 Task: In the description "Product Issue" apply a "Smileys & People".
Action: Mouse moved to (194, 526)
Screenshot: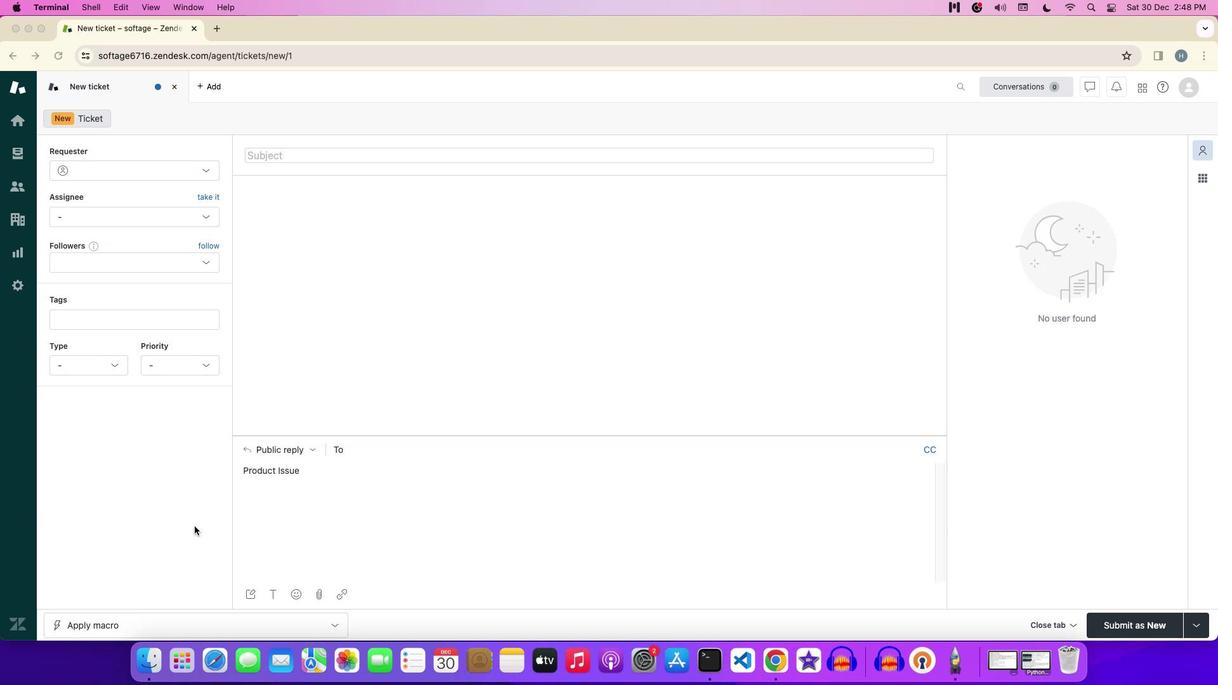 
Action: Mouse pressed left at (194, 526)
Screenshot: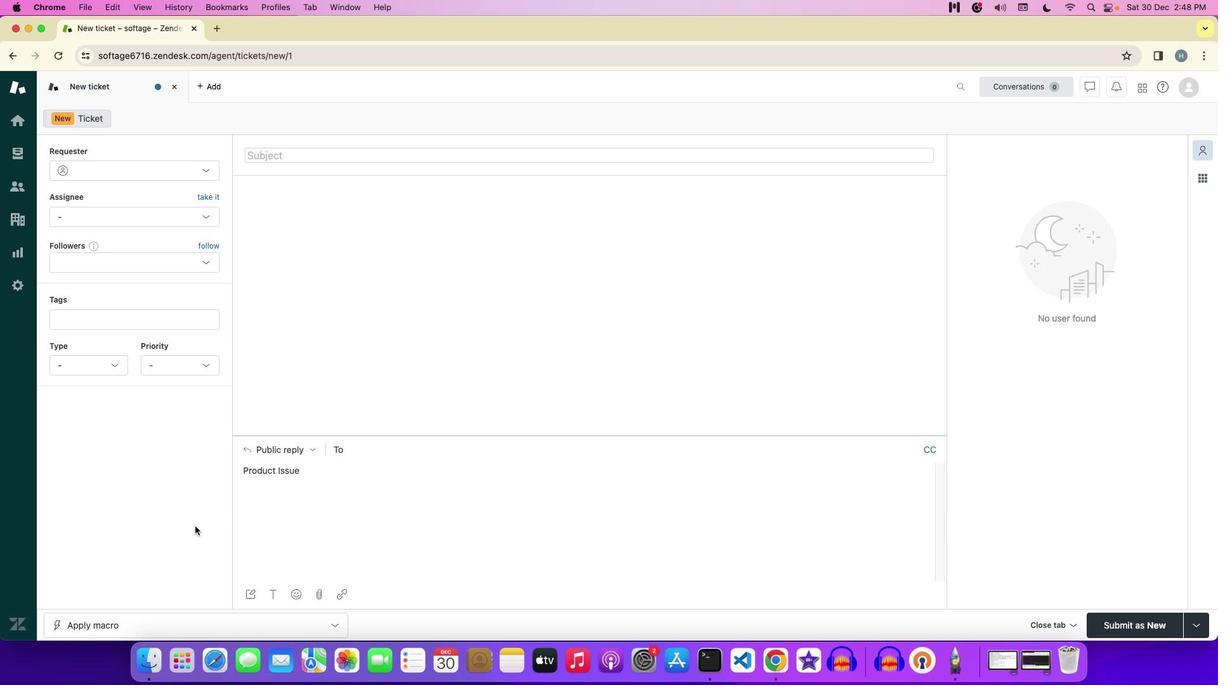 
Action: Mouse moved to (296, 595)
Screenshot: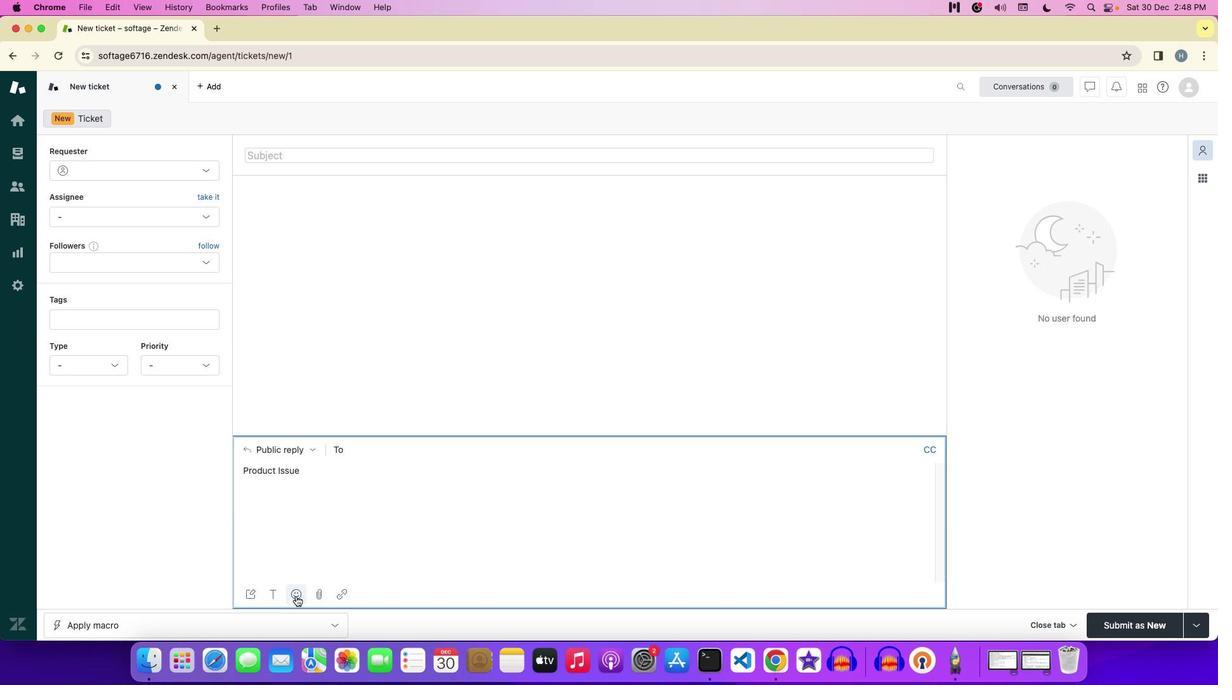 
Action: Mouse pressed left at (296, 595)
Screenshot: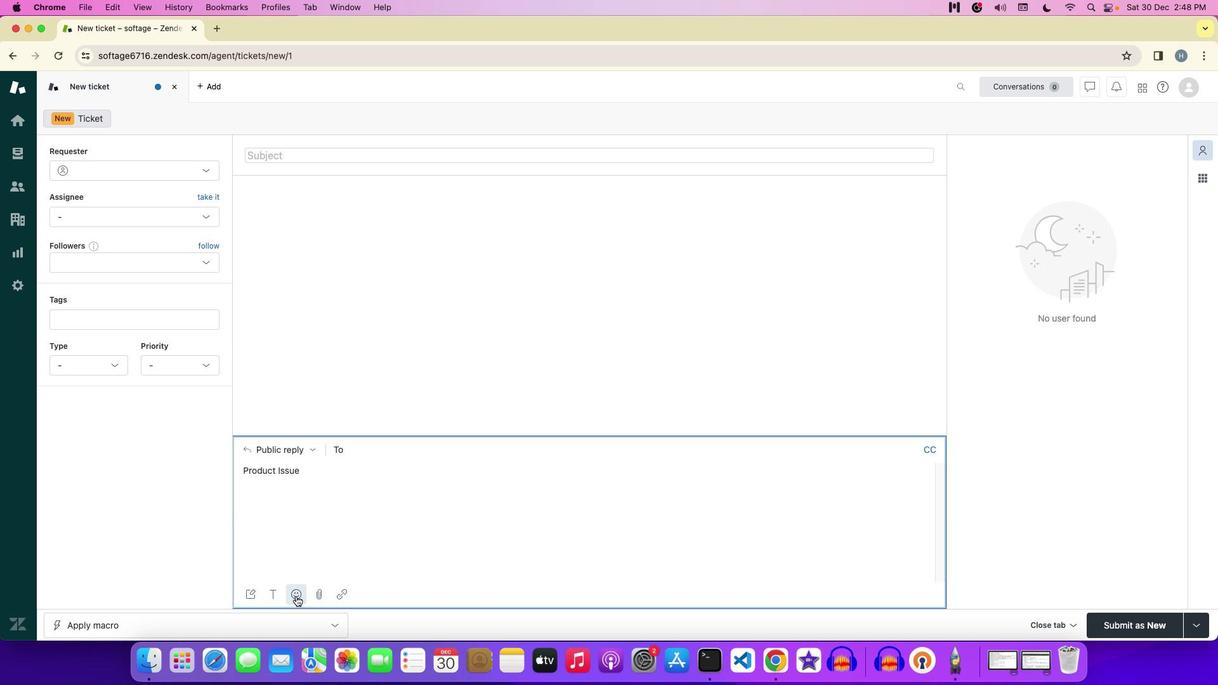 
Action: Mouse moved to (305, 465)
Screenshot: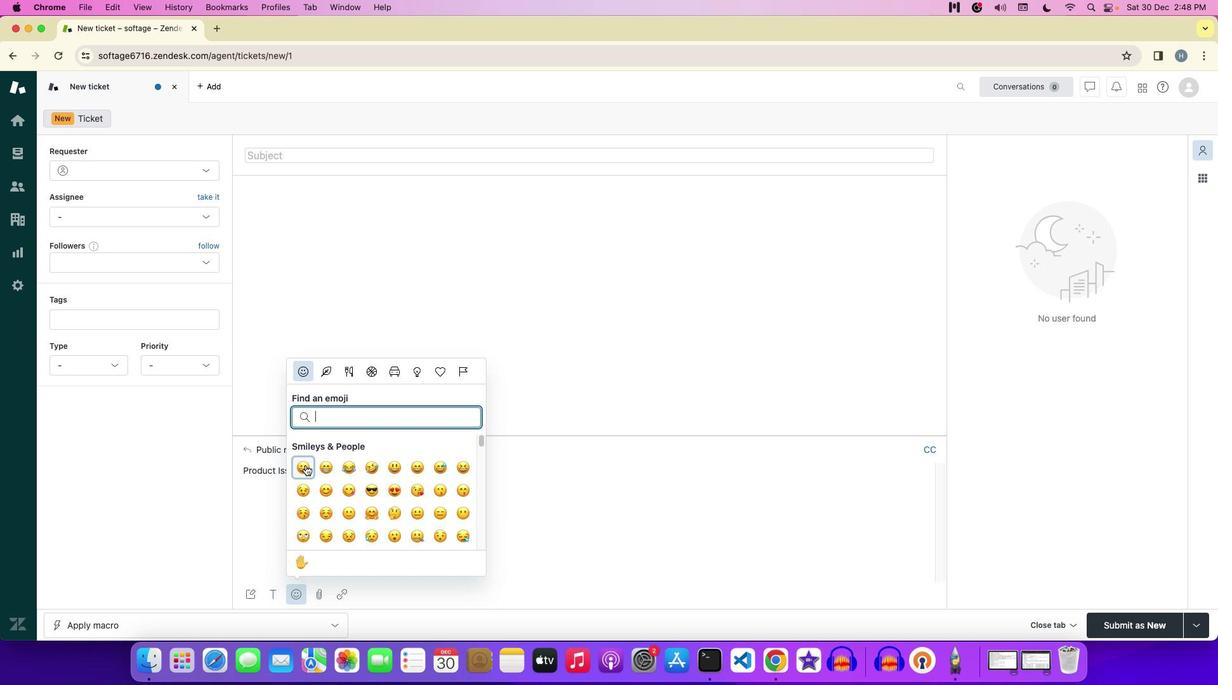 
Action: Mouse pressed left at (305, 465)
Screenshot: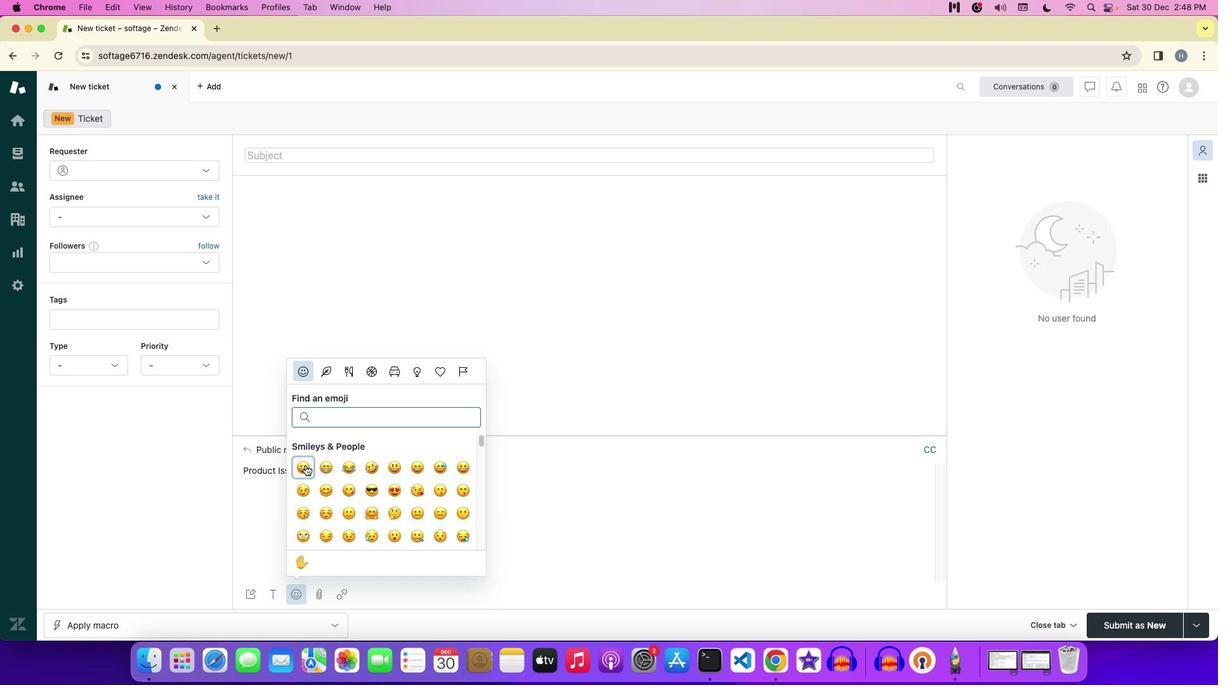 
Action: Mouse moved to (392, 412)
Screenshot: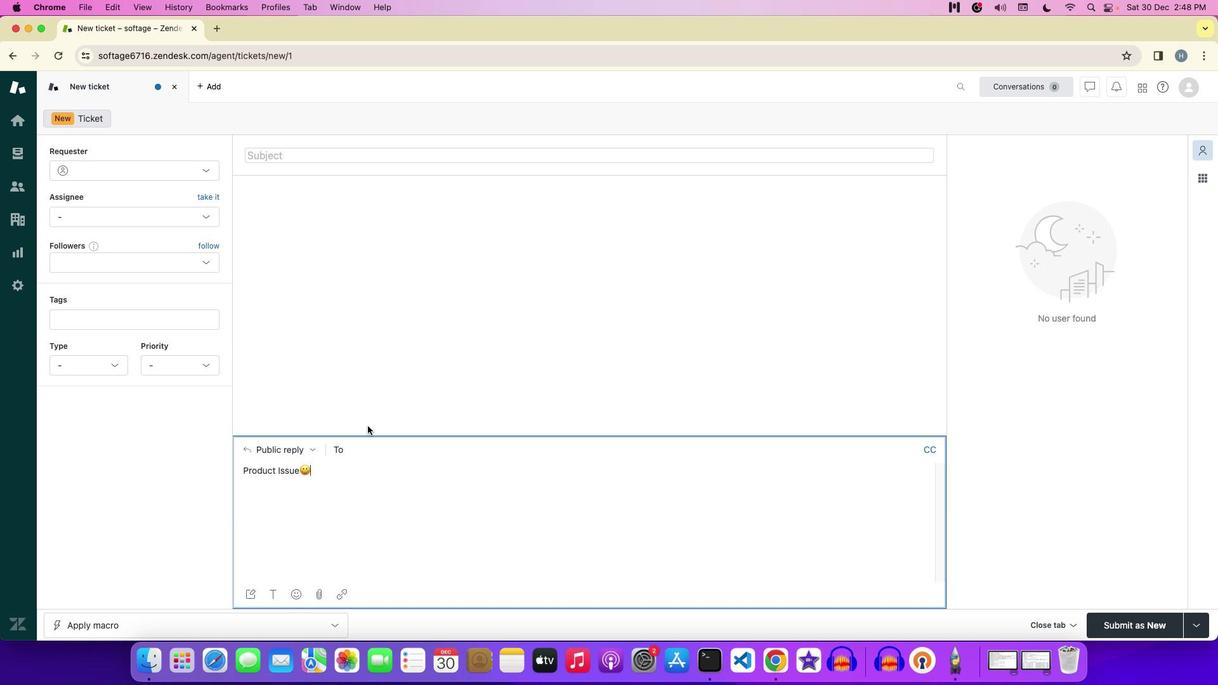 
